 Task: Add the task  Implement a new virtual private network (VPN) system for a company to the section Code Quality Sprint in the project AgileMentor and add a Due Date to the respective task as 2024/04/08
Action: Mouse moved to (97, 236)
Screenshot: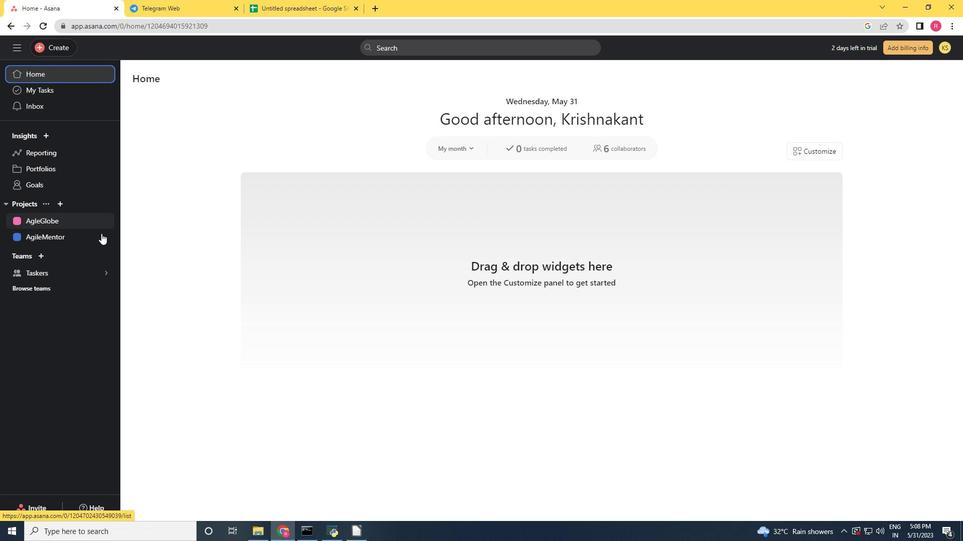 
Action: Mouse pressed left at (97, 236)
Screenshot: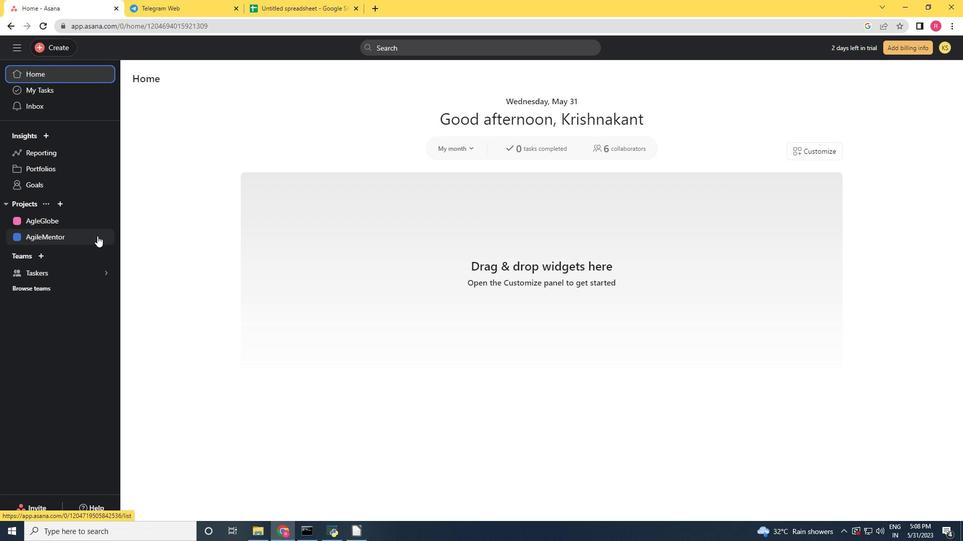 
Action: Mouse moved to (452, 334)
Screenshot: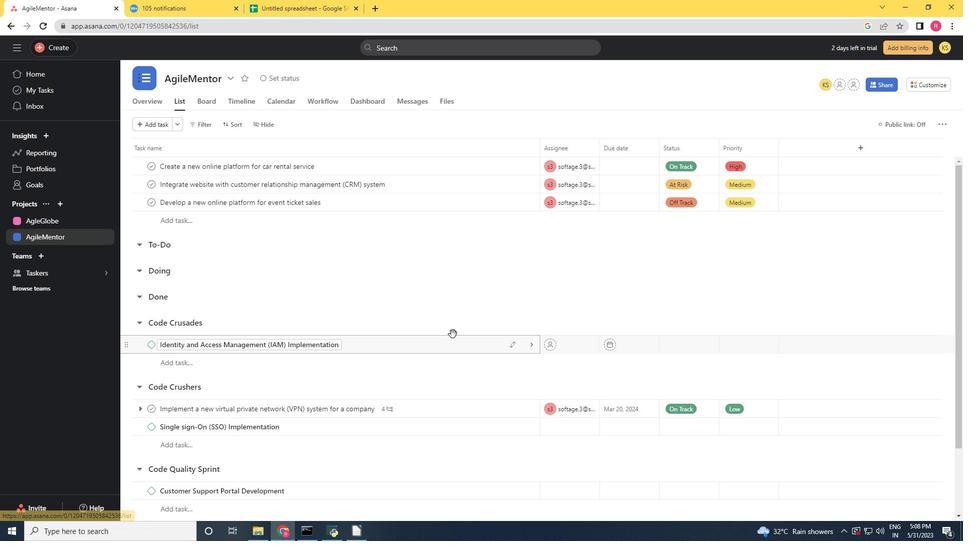 
Action: Mouse scrolled (452, 333) with delta (0, 0)
Screenshot: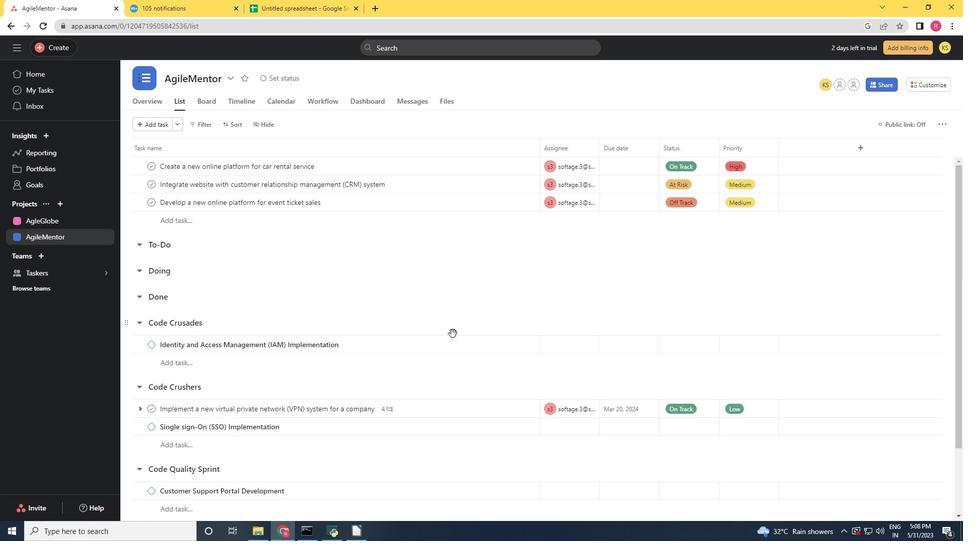 
Action: Mouse scrolled (452, 333) with delta (0, 0)
Screenshot: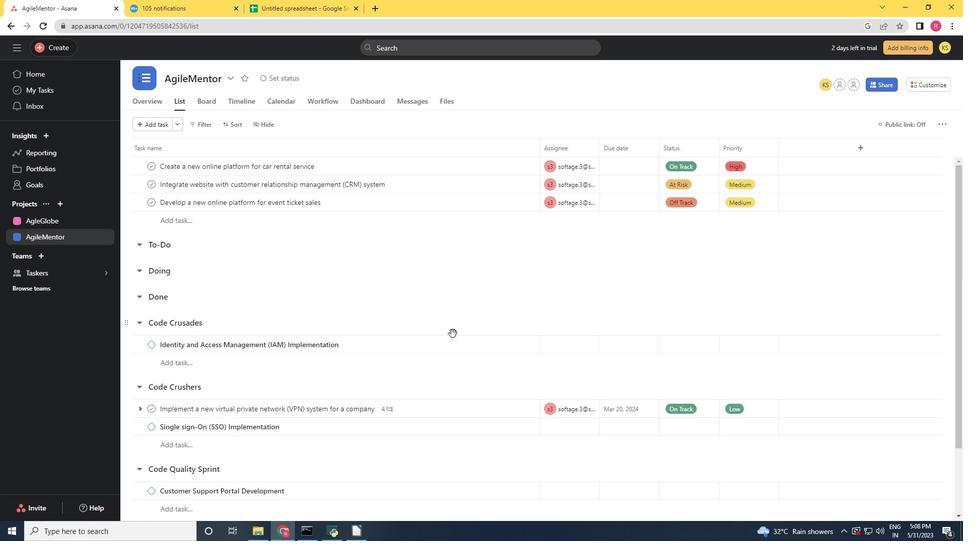 
Action: Mouse scrolled (452, 333) with delta (0, 0)
Screenshot: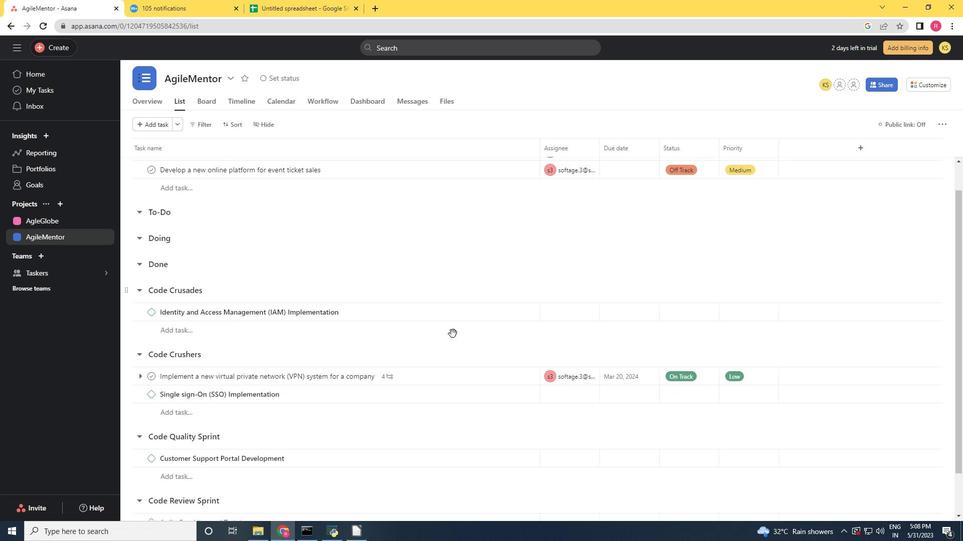 
Action: Mouse scrolled (452, 333) with delta (0, 0)
Screenshot: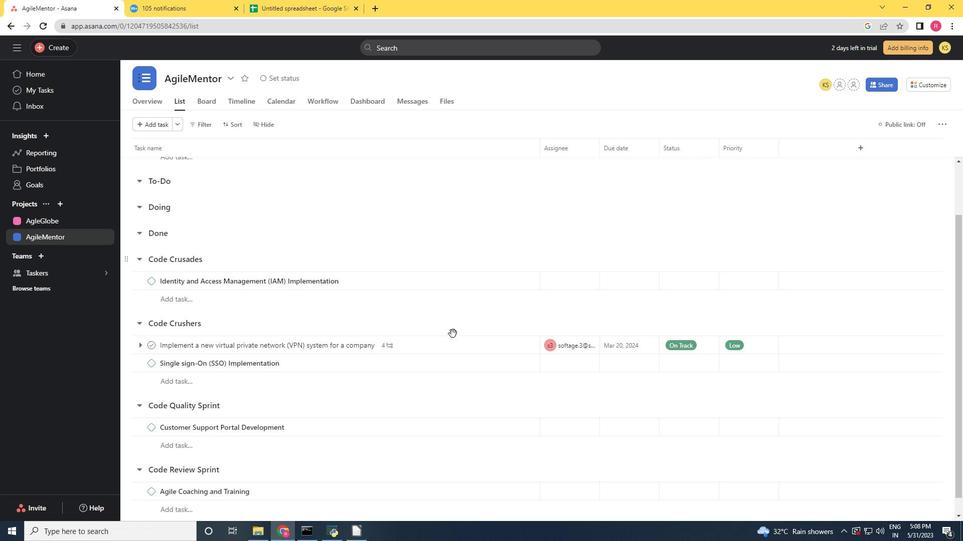 
Action: Mouse scrolled (452, 333) with delta (0, 0)
Screenshot: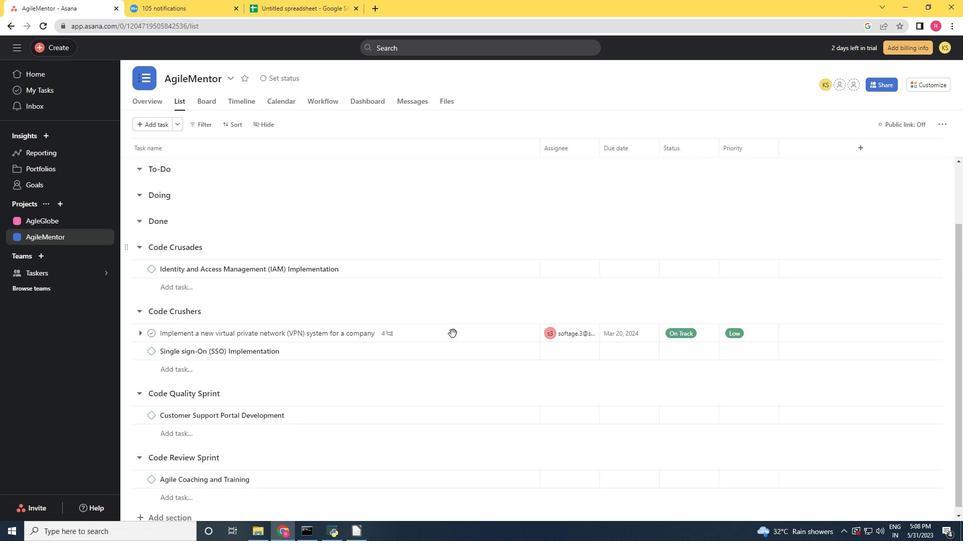 
Action: Mouse scrolled (452, 333) with delta (0, 0)
Screenshot: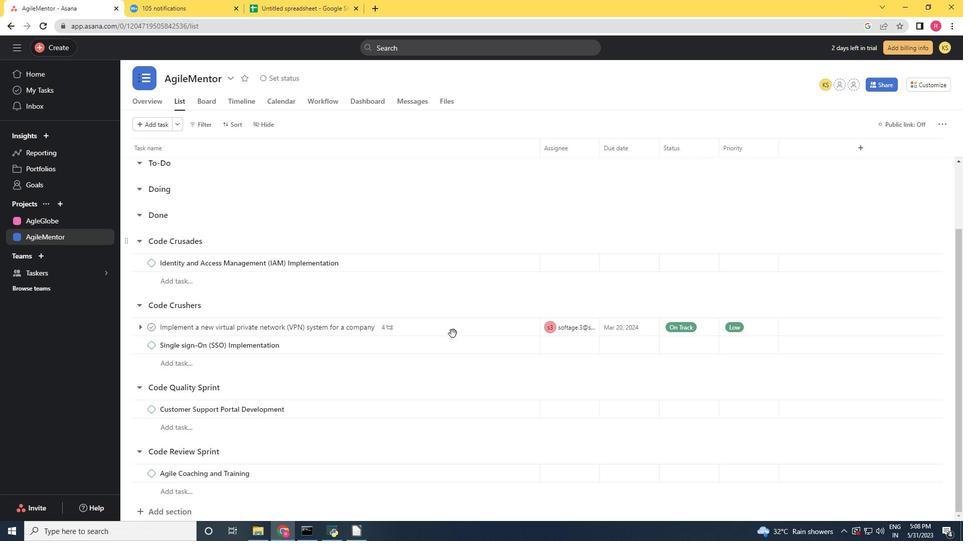 
Action: Mouse moved to (515, 328)
Screenshot: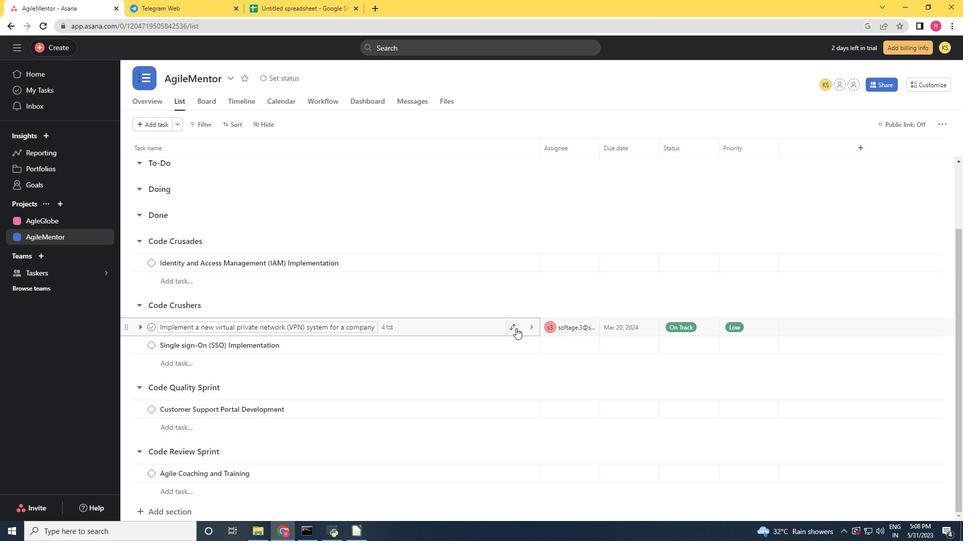 
Action: Mouse pressed left at (515, 328)
Screenshot: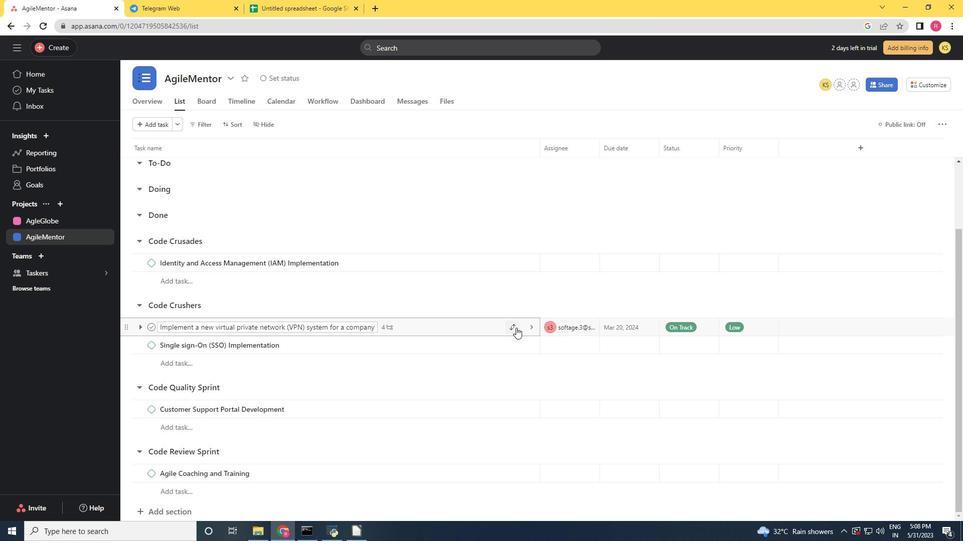 
Action: Mouse moved to (484, 477)
Screenshot: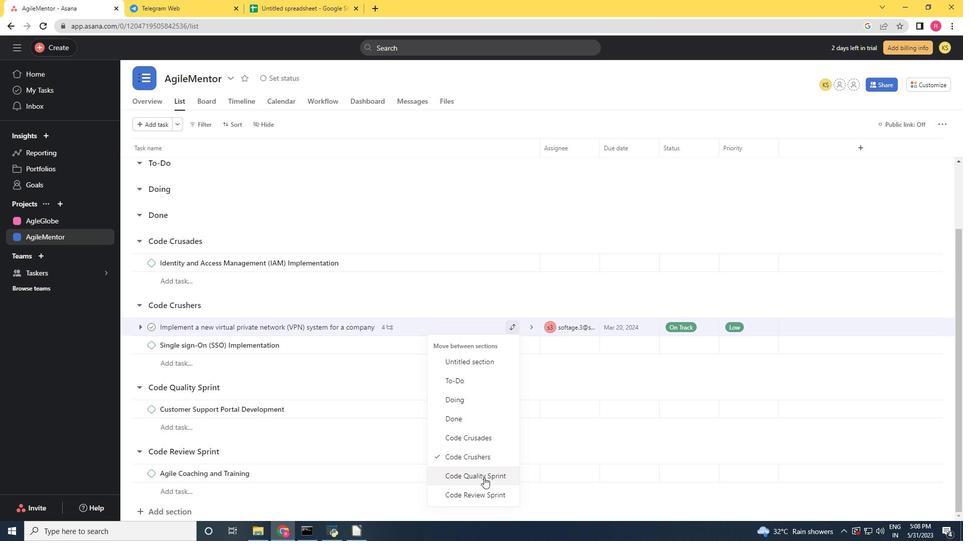 
Action: Mouse pressed left at (484, 477)
Screenshot: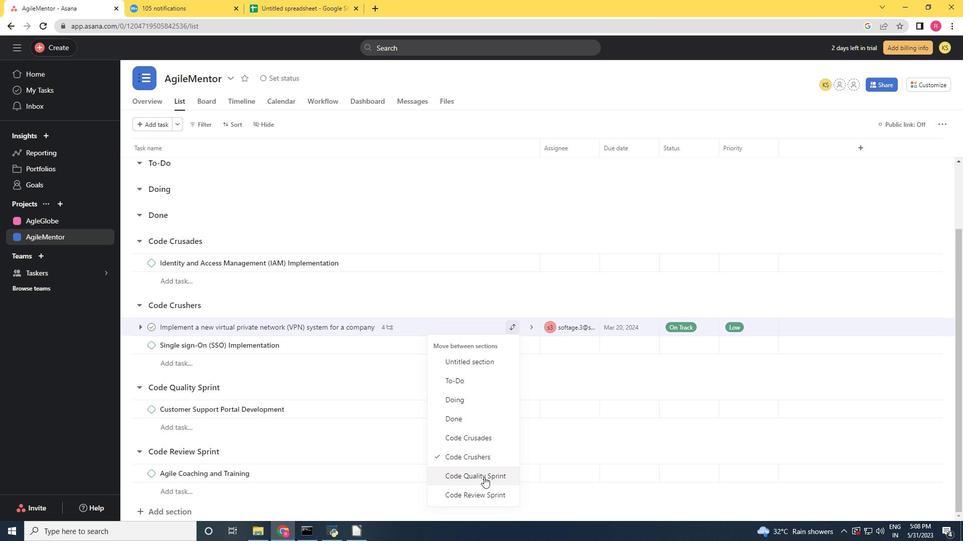 
Action: Mouse moved to (492, 436)
Screenshot: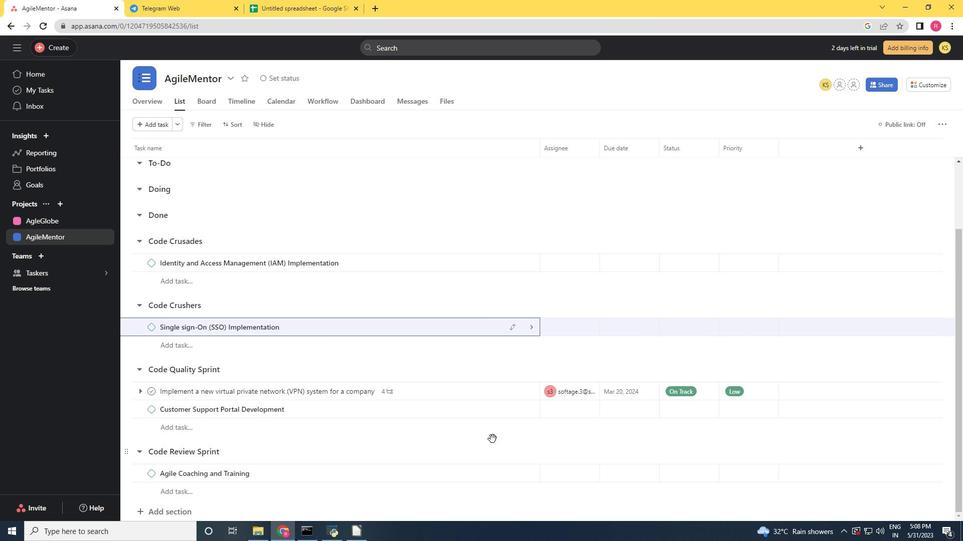 
Action: Mouse scrolled (492, 436) with delta (0, 0)
Screenshot: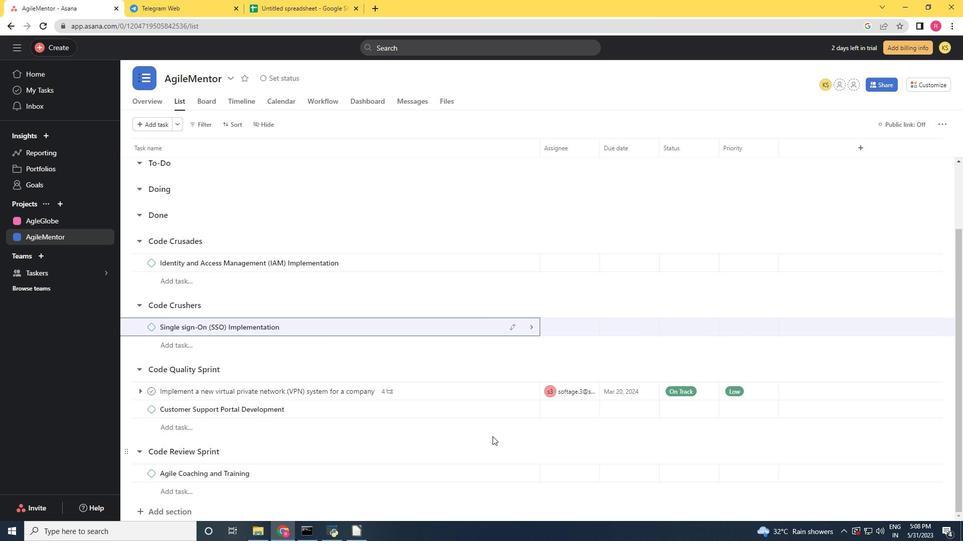 
Action: Mouse scrolled (492, 436) with delta (0, 0)
Screenshot: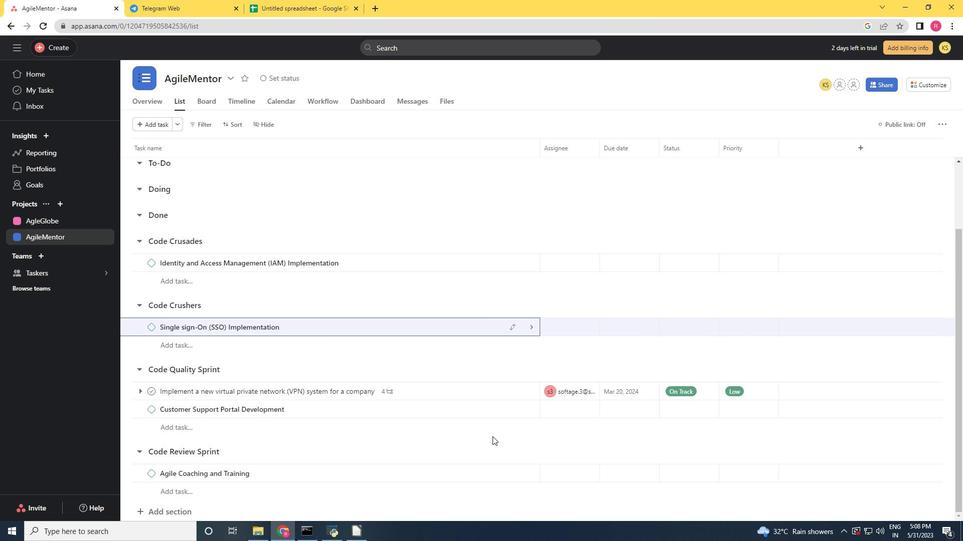 
Action: Mouse moved to (487, 391)
Screenshot: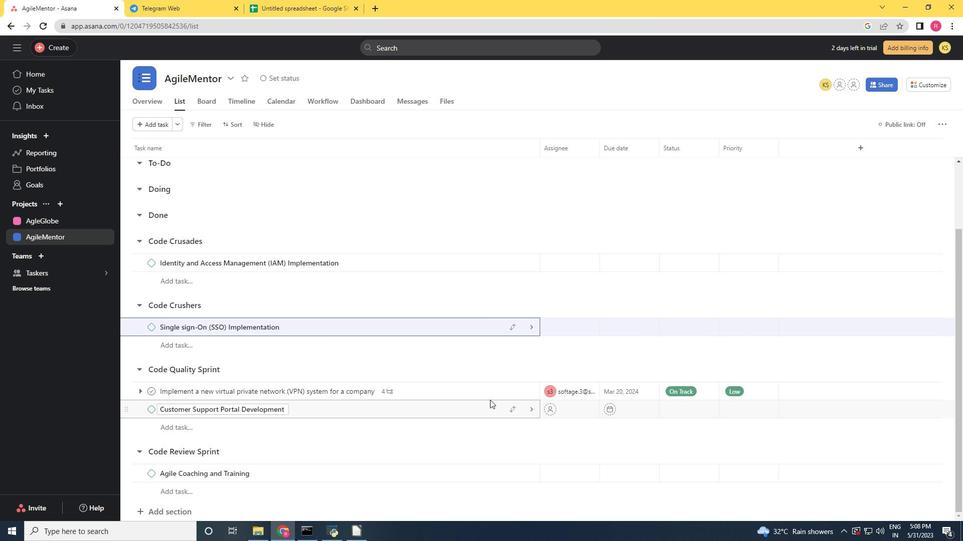 
Action: Mouse pressed left at (487, 391)
Screenshot: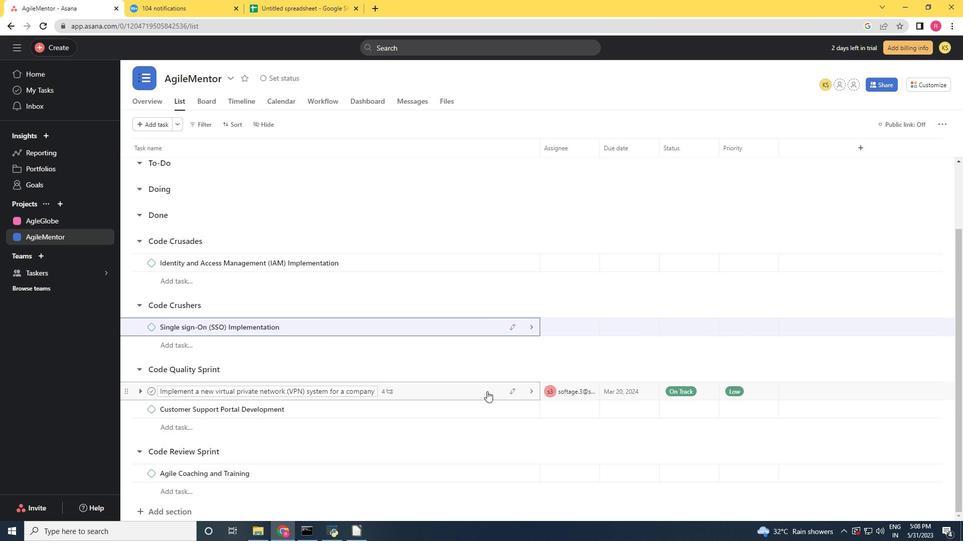 
Action: Mouse moved to (763, 218)
Screenshot: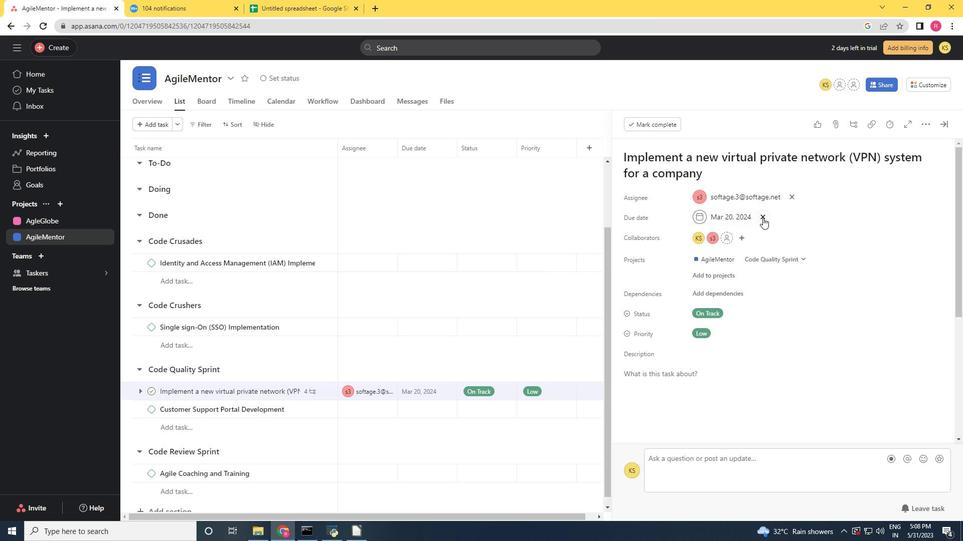 
Action: Mouse pressed left at (763, 218)
Screenshot: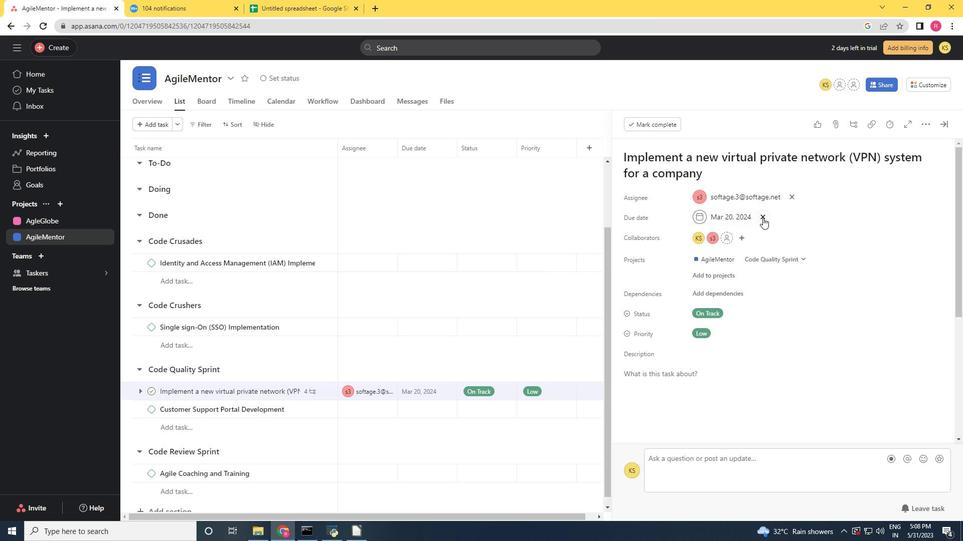 
Action: Mouse moved to (720, 215)
Screenshot: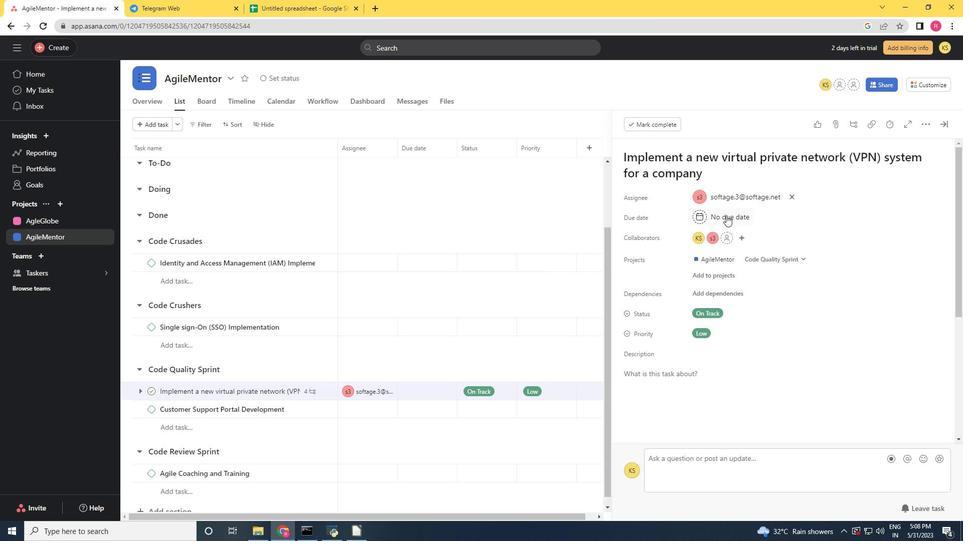 
Action: Mouse pressed left at (720, 215)
Screenshot: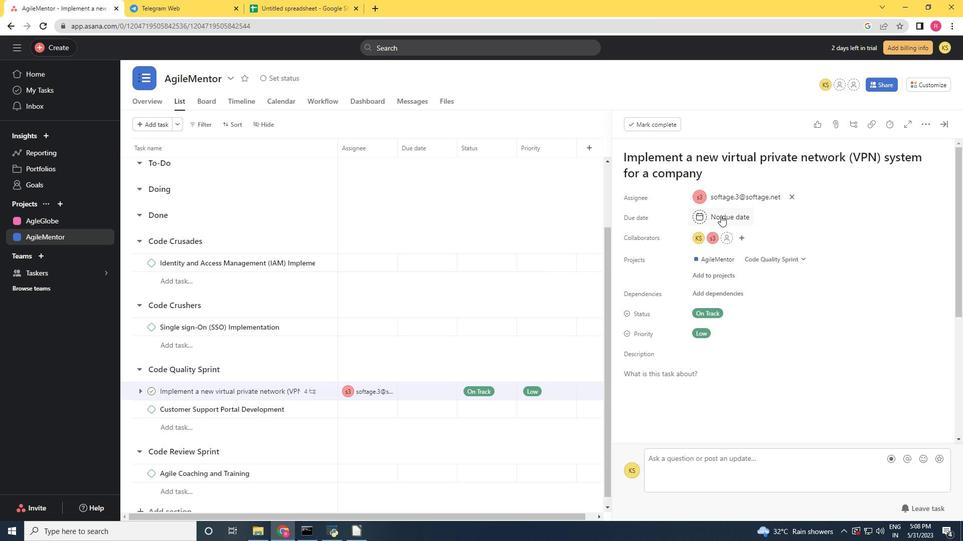 
Action: Mouse moved to (815, 265)
Screenshot: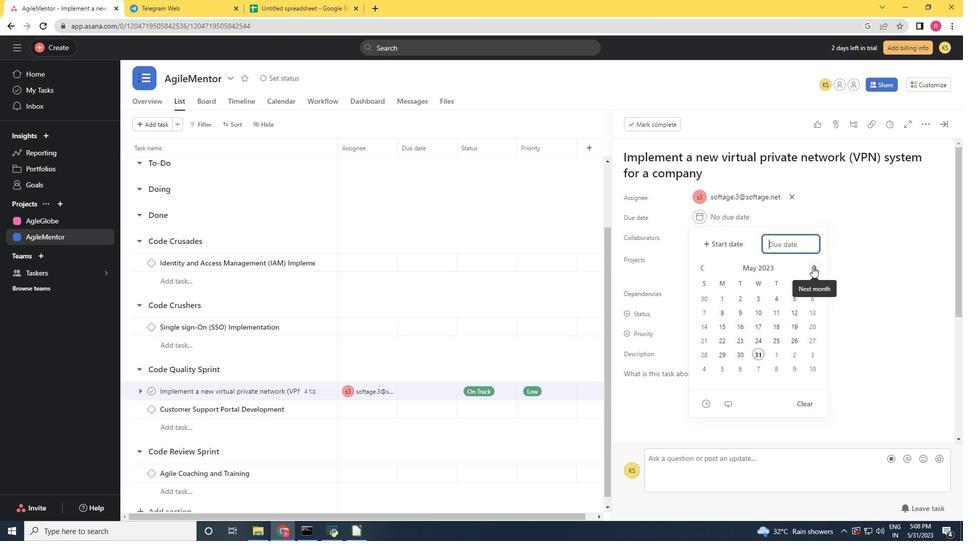 
Action: Mouse pressed left at (815, 265)
Screenshot: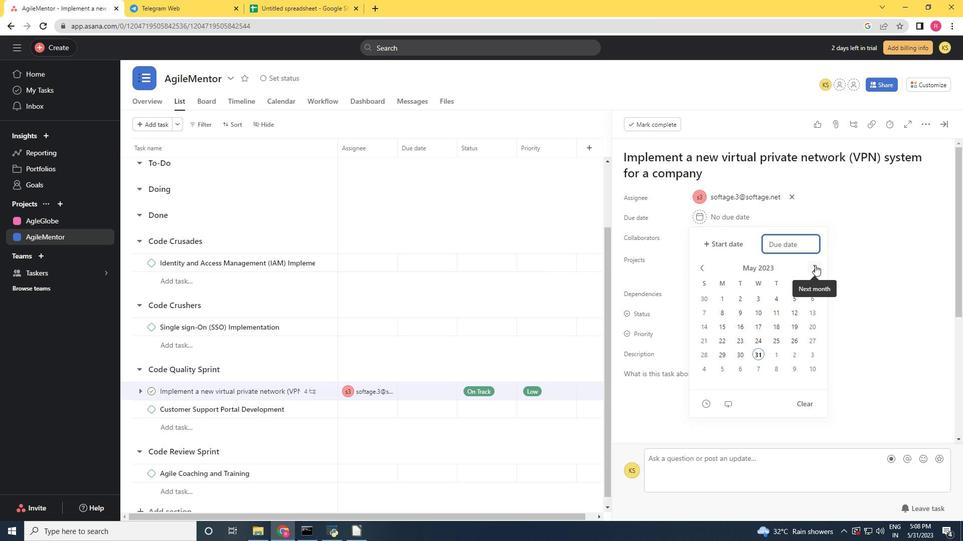 
Action: Mouse pressed left at (815, 265)
Screenshot: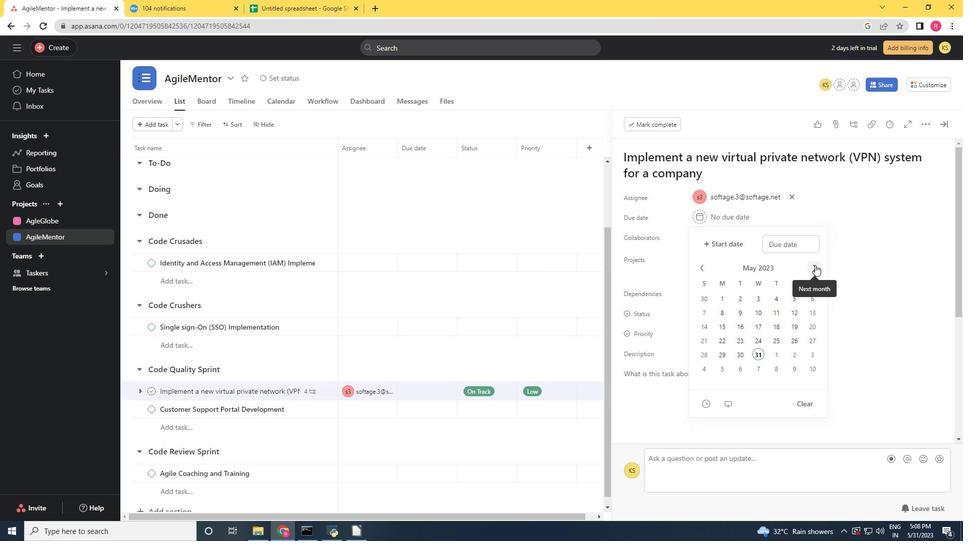 
Action: Mouse pressed left at (815, 265)
Screenshot: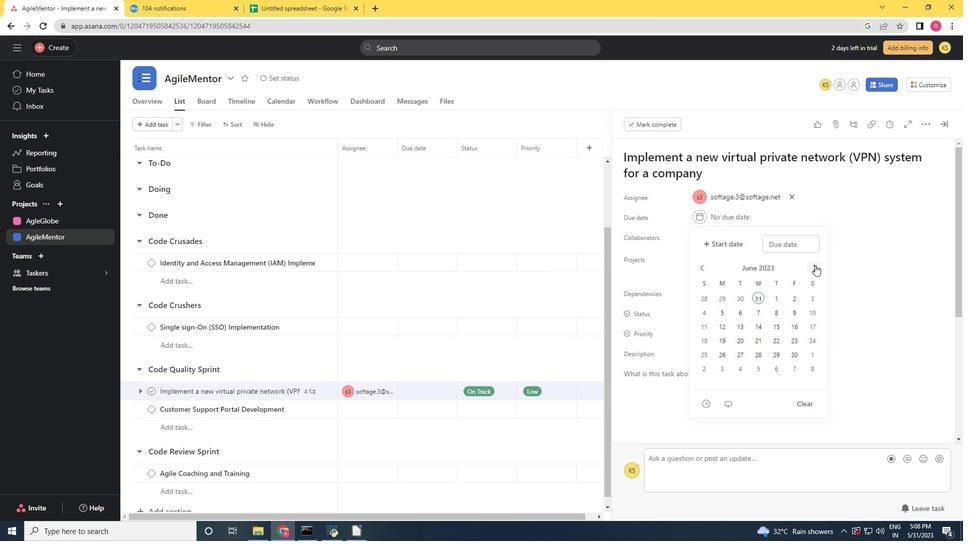 
Action: Mouse pressed left at (815, 265)
Screenshot: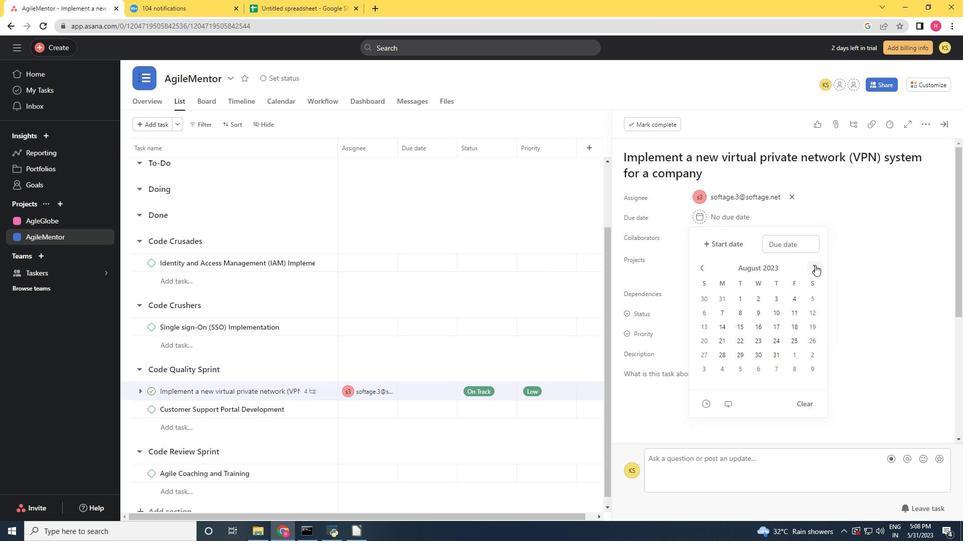 
Action: Mouse pressed left at (815, 265)
Screenshot: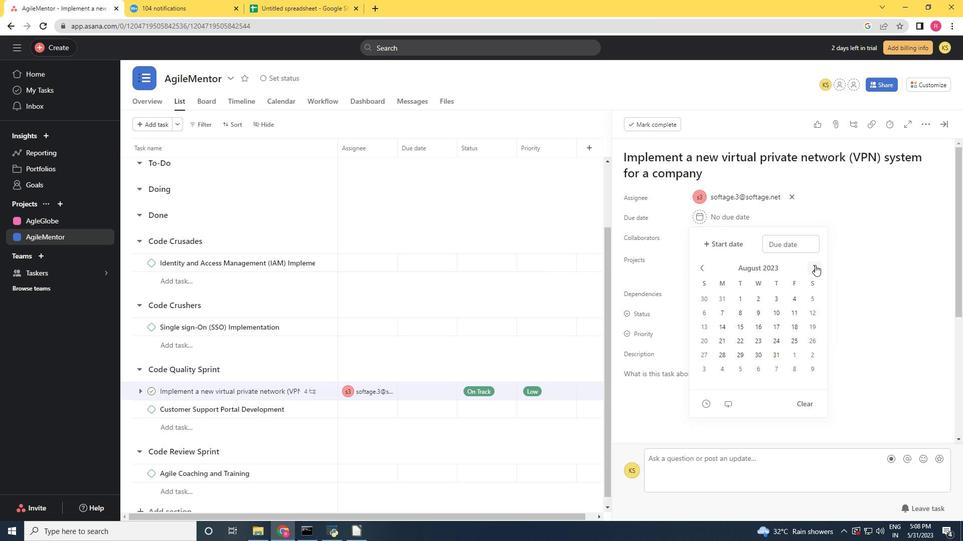 
Action: Mouse pressed left at (815, 265)
Screenshot: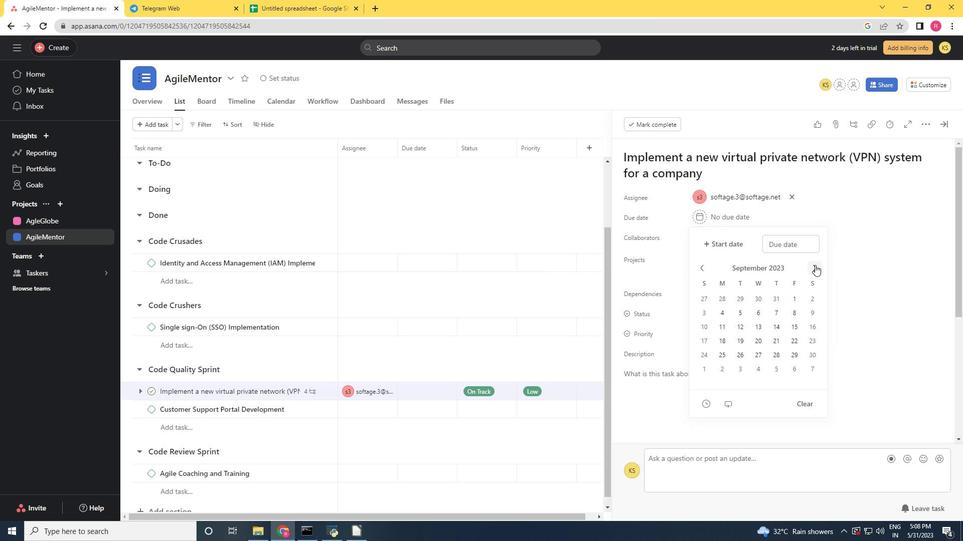 
Action: Mouse pressed left at (815, 265)
Screenshot: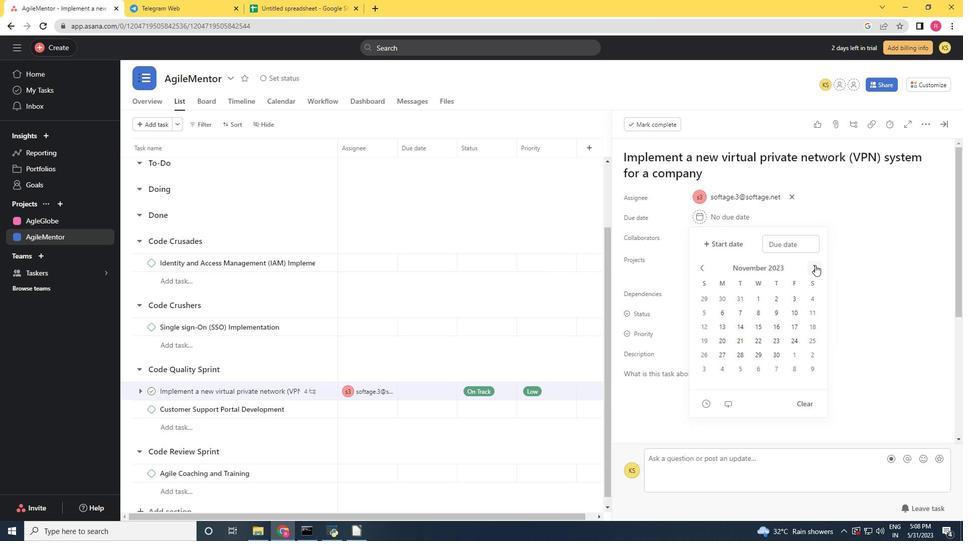 
Action: Mouse pressed left at (815, 265)
Screenshot: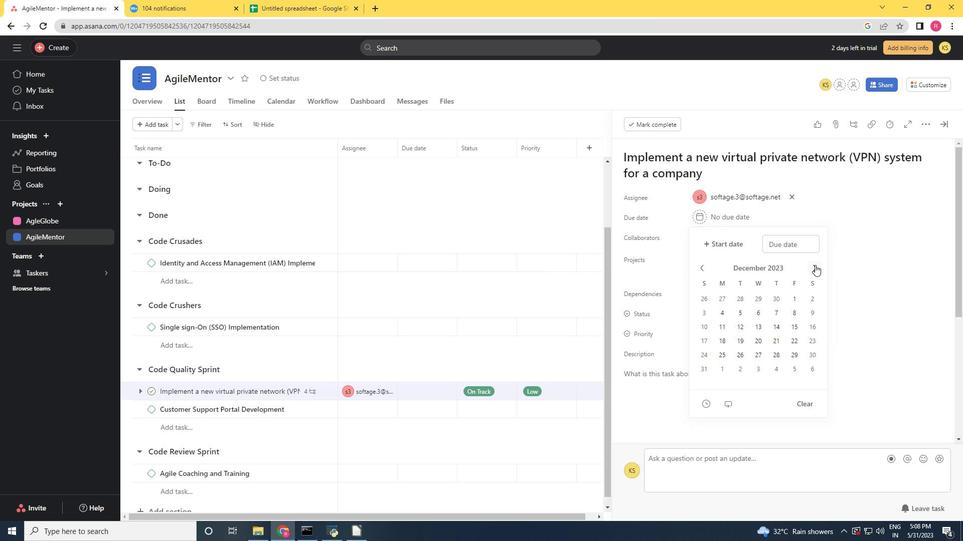
Action: Mouse pressed left at (815, 265)
Screenshot: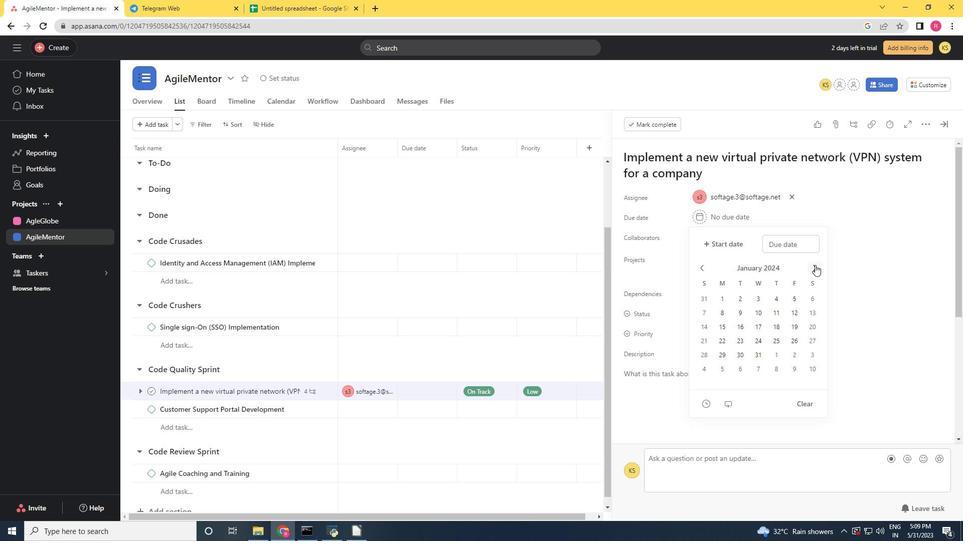 
Action: Mouse pressed left at (815, 265)
Screenshot: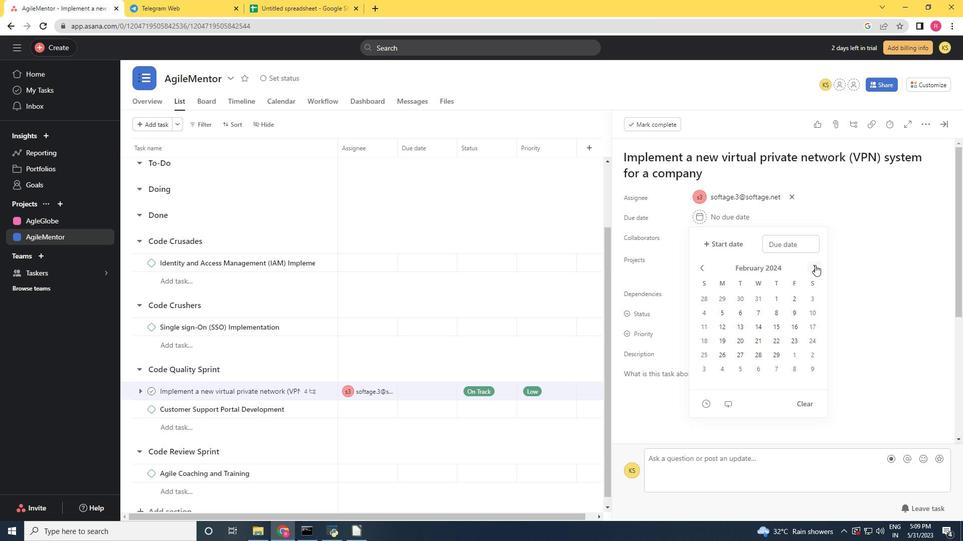 
Action: Mouse pressed left at (815, 265)
Screenshot: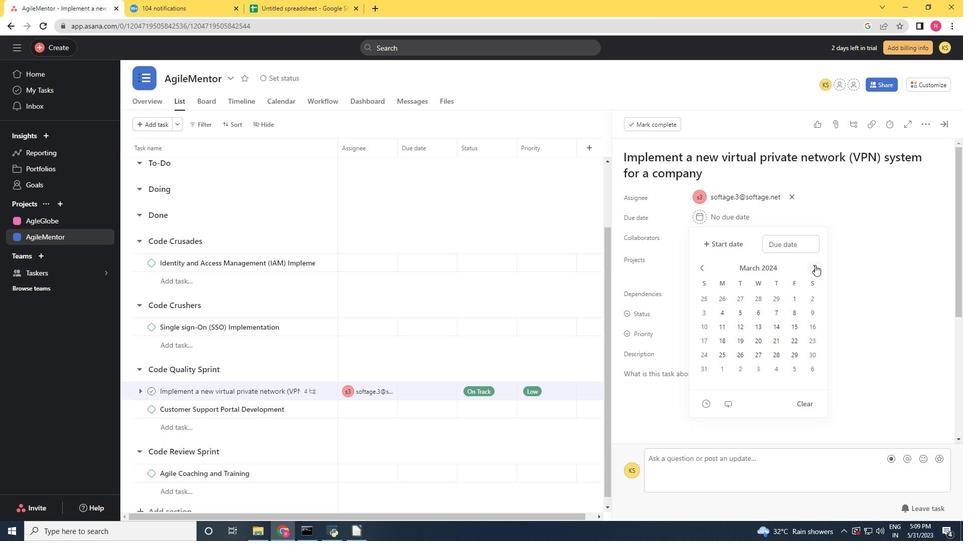 
Action: Mouse moved to (728, 313)
Screenshot: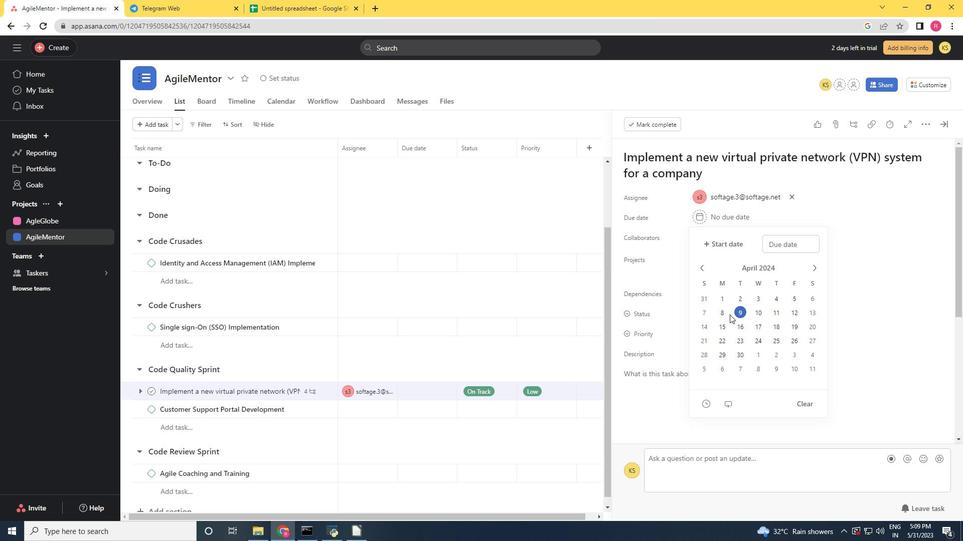 
Action: Mouse pressed left at (728, 313)
Screenshot: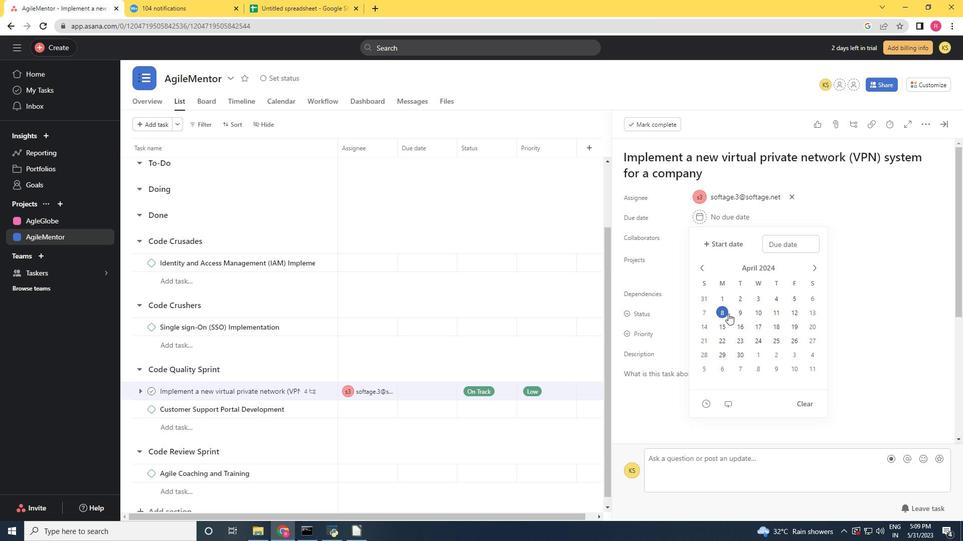 
Action: Mouse moved to (863, 265)
Screenshot: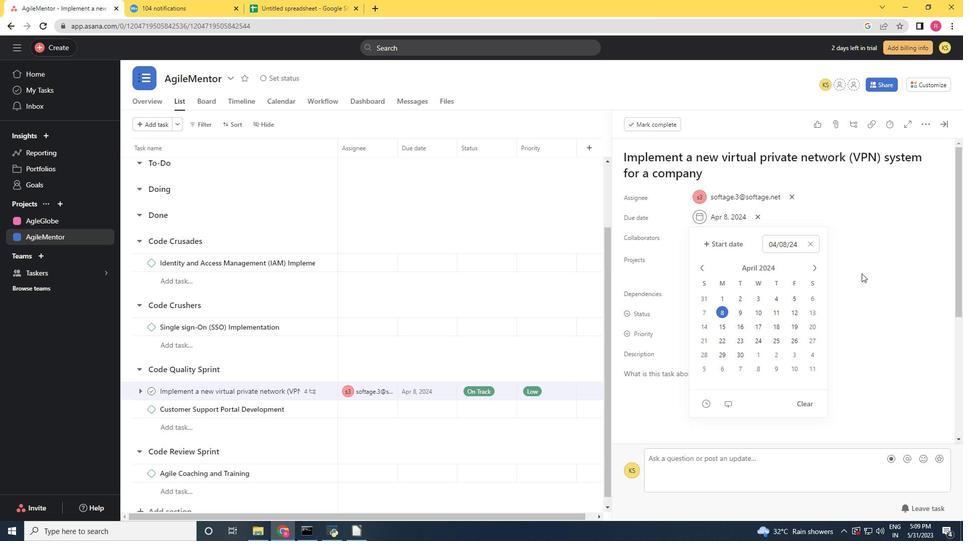 
Action: Mouse pressed left at (863, 265)
Screenshot: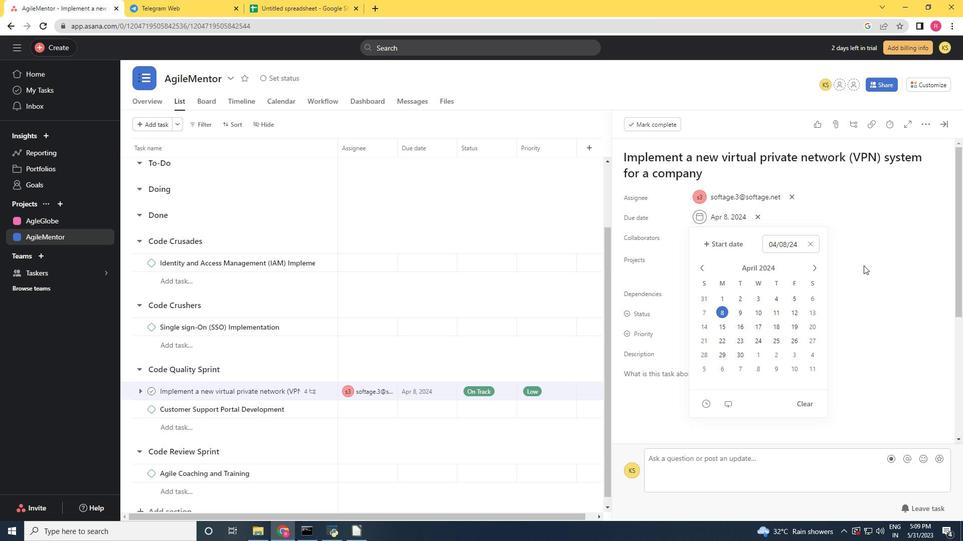 
Action: Mouse moved to (848, 260)
Screenshot: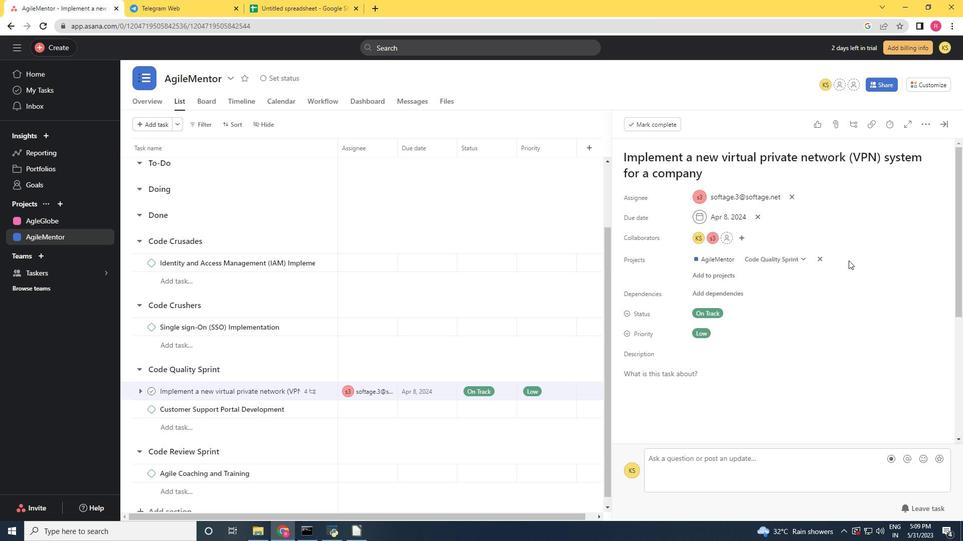 
